 Task: Create Issue Issue0000000153 in Backlog  in Scrum Project Project0000000031 in Jira. Create Issue Issue0000000154 in Backlog  in Scrum Project Project0000000031 in Jira. Create Issue Issue0000000155 in Backlog  in Scrum Project Project0000000031 in Jira. Create Issue Issue0000000156 in Backlog  in Scrum Project Project0000000032 in Jira. Create Issue Issue0000000157 in Backlog  in Scrum Project Project0000000032 in Jira
Action: Mouse moved to (320, 124)
Screenshot: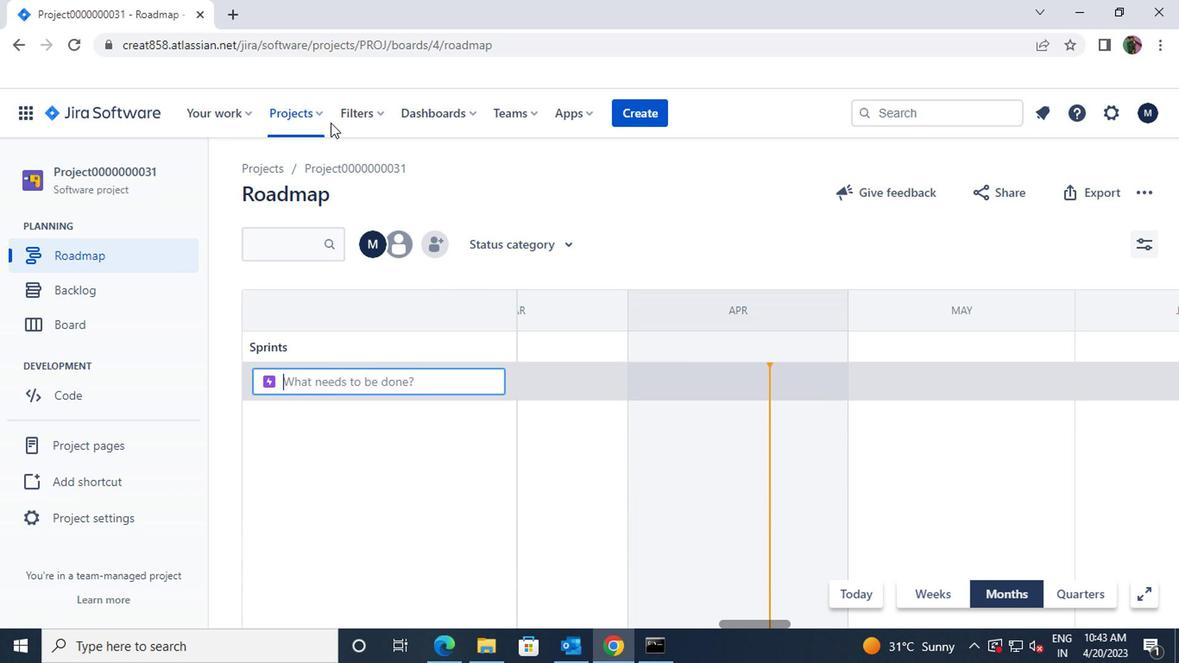 
Action: Mouse pressed left at (320, 124)
Screenshot: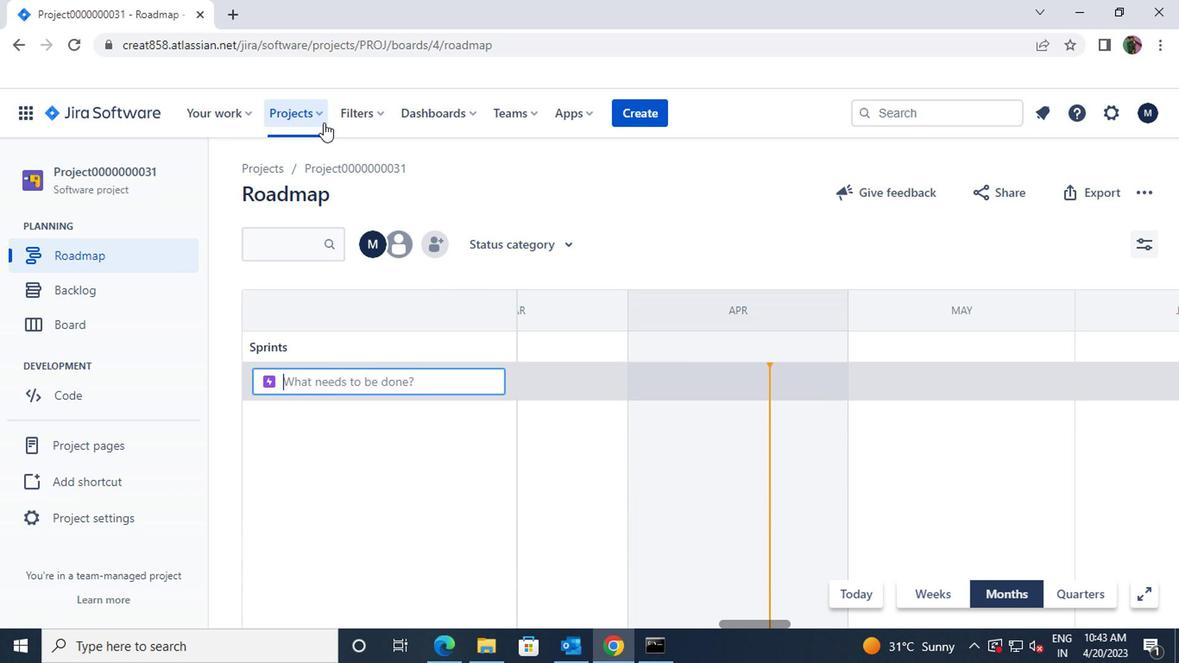 
Action: Mouse moved to (317, 184)
Screenshot: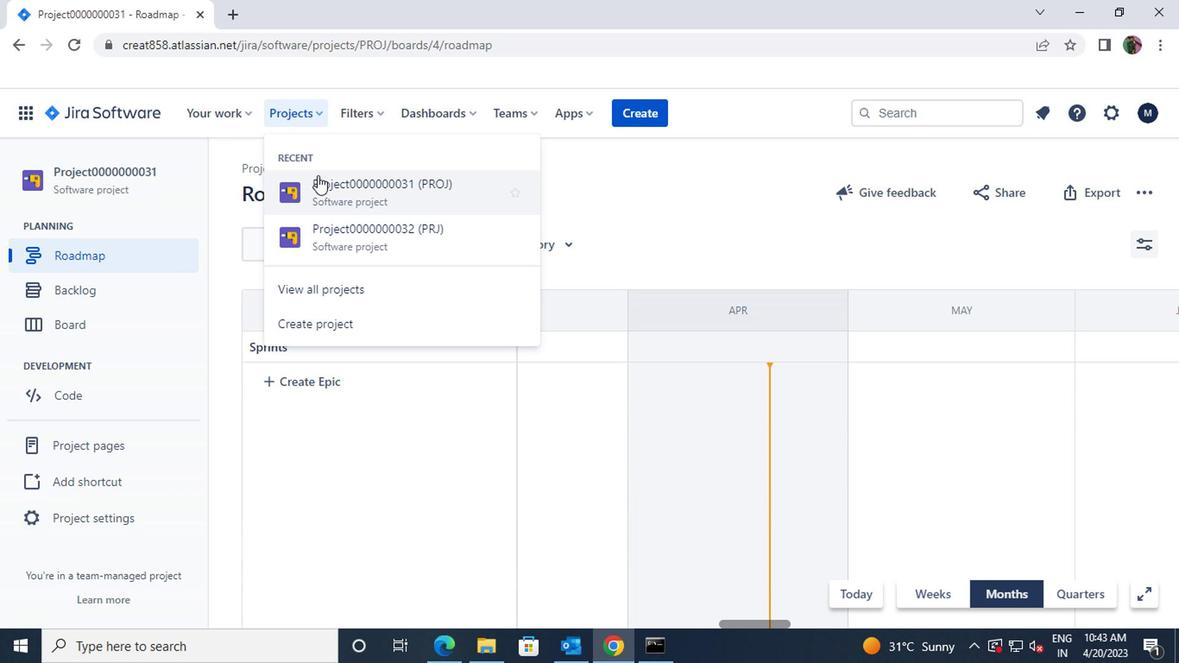 
Action: Mouse pressed left at (317, 184)
Screenshot: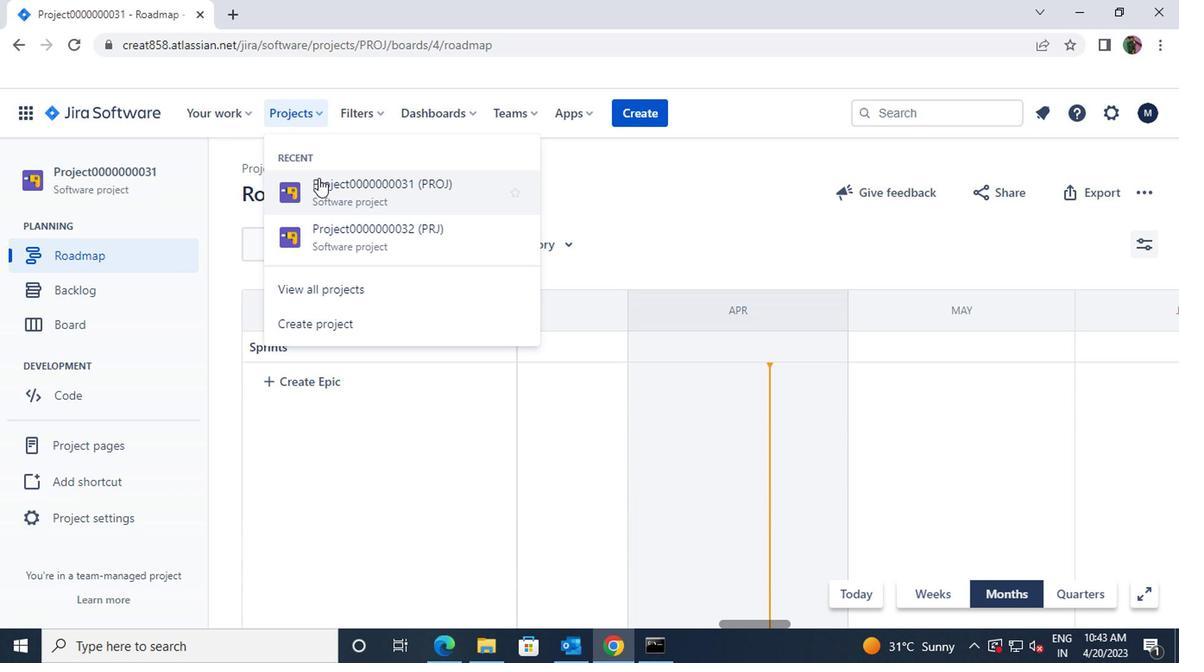 
Action: Mouse moved to (94, 291)
Screenshot: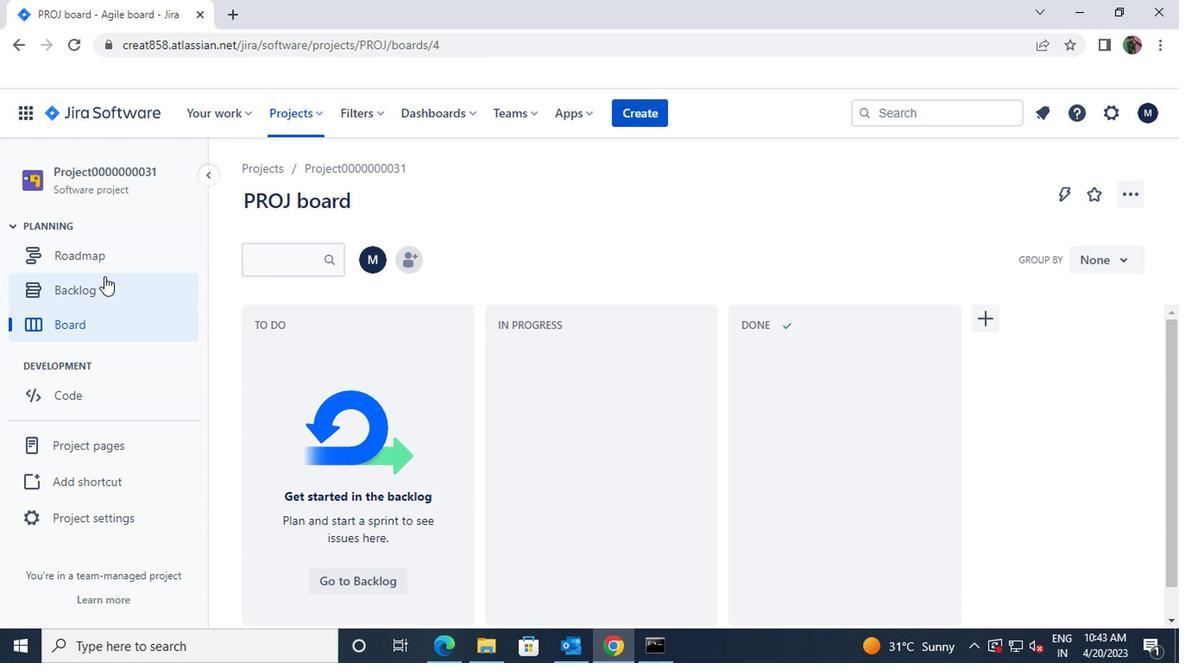 
Action: Mouse pressed left at (94, 291)
Screenshot: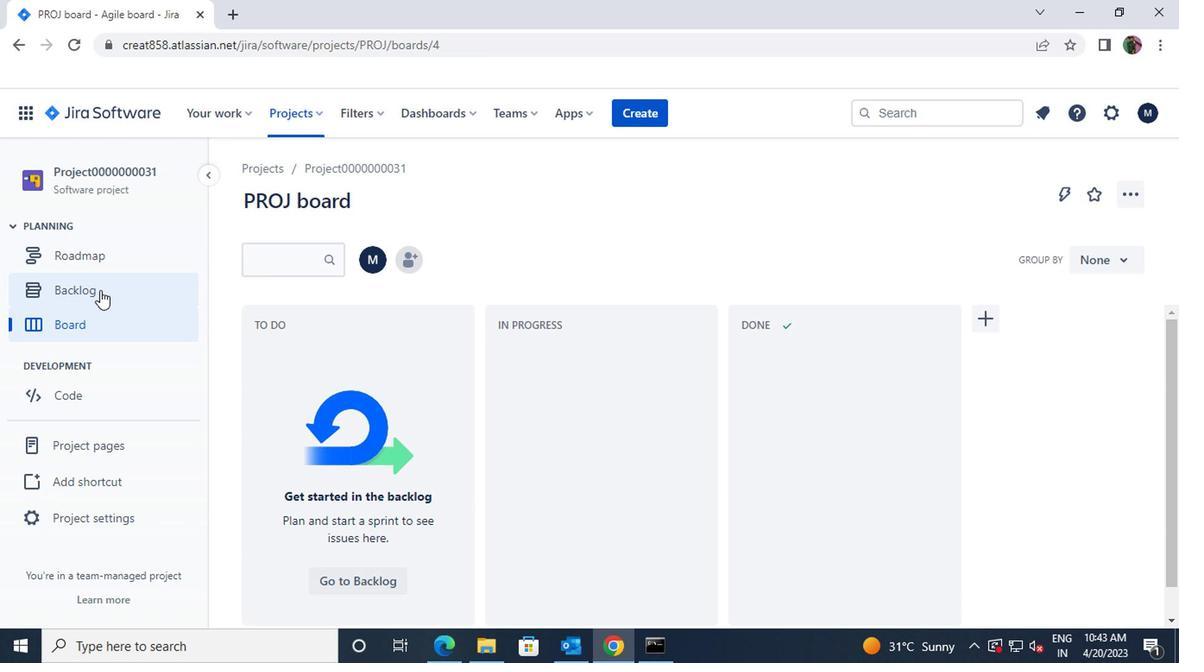 
Action: Mouse moved to (304, 498)
Screenshot: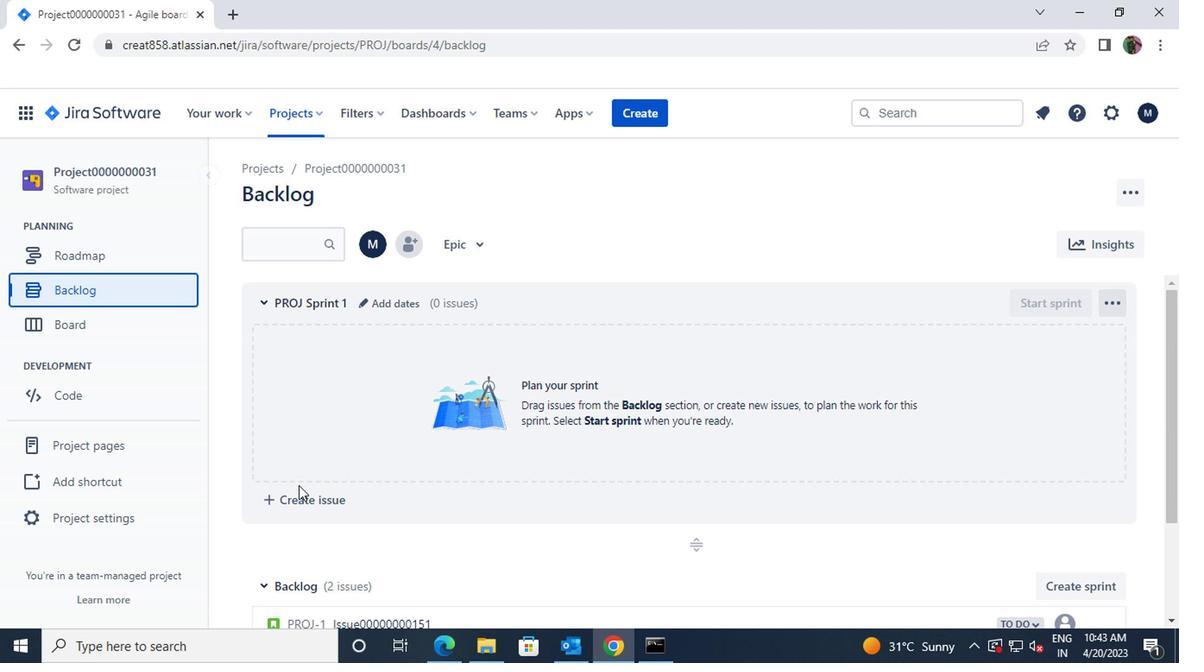 
Action: Mouse pressed left at (304, 498)
Screenshot: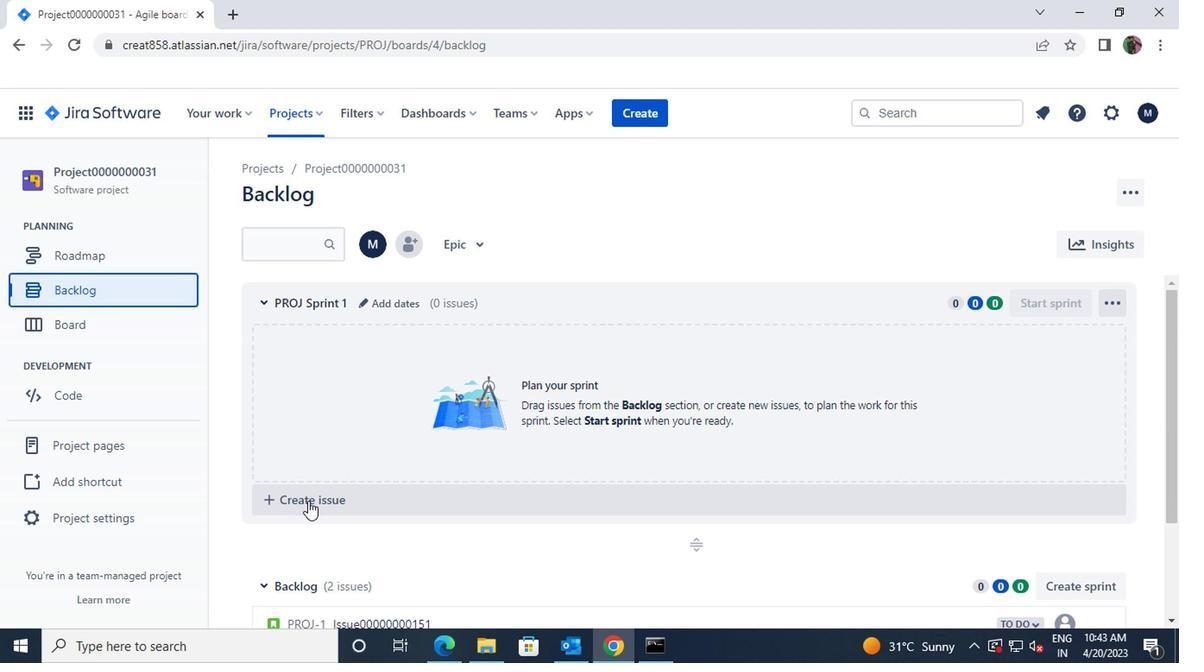 
Action: Mouse moved to (304, 498)
Screenshot: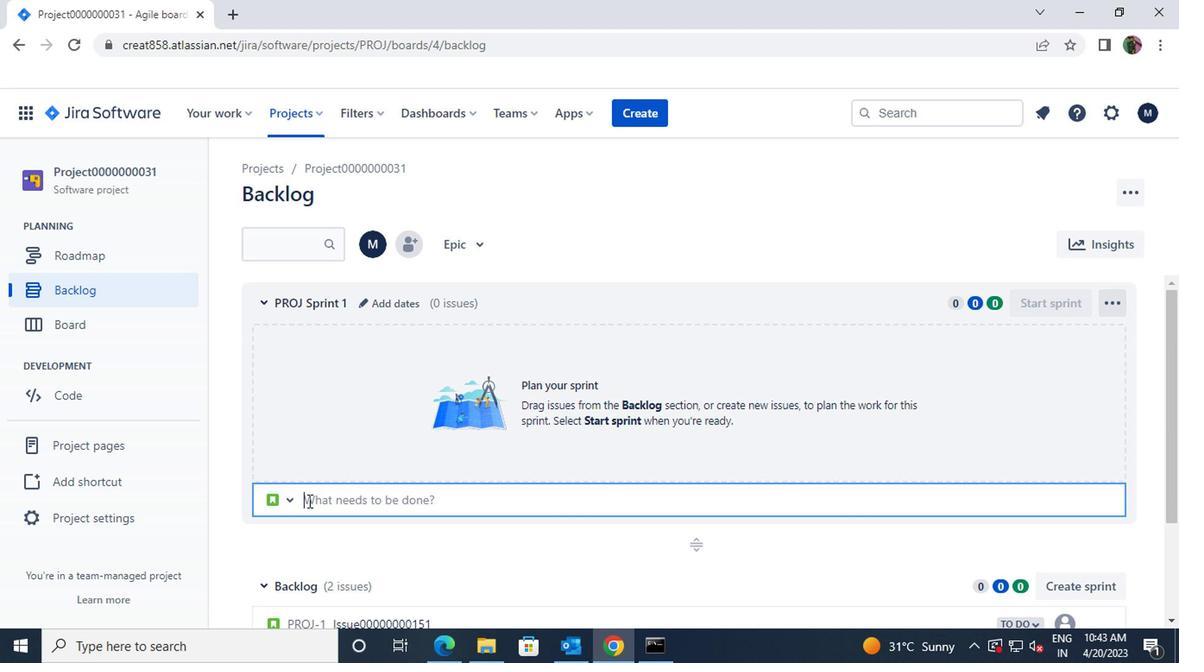 
Action: Key pressed <Key.shift>ISSUE000000000153<Key.enter>
Screenshot: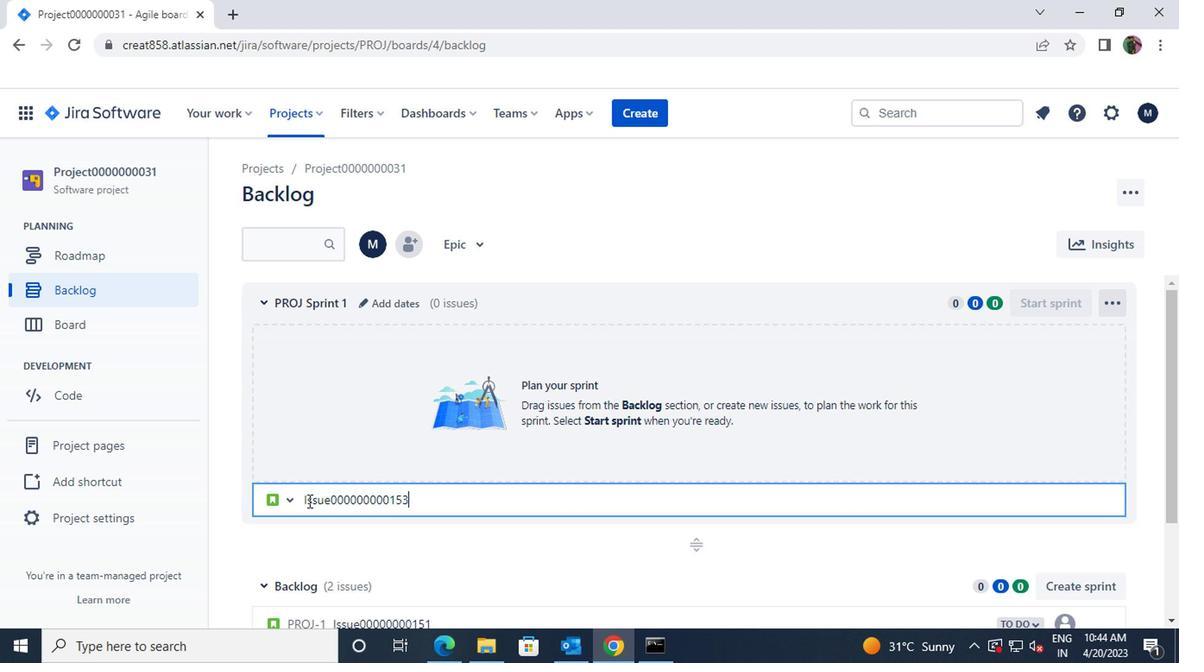 
Action: Mouse moved to (307, 372)
Screenshot: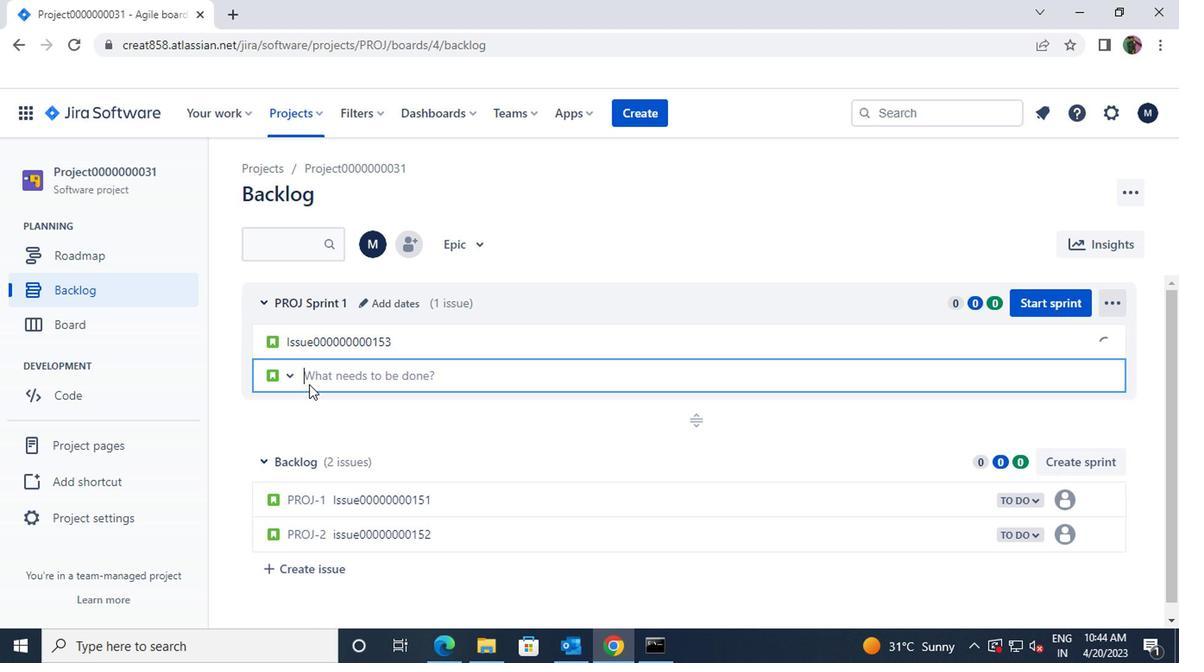 
Action: Mouse pressed left at (307, 372)
Screenshot: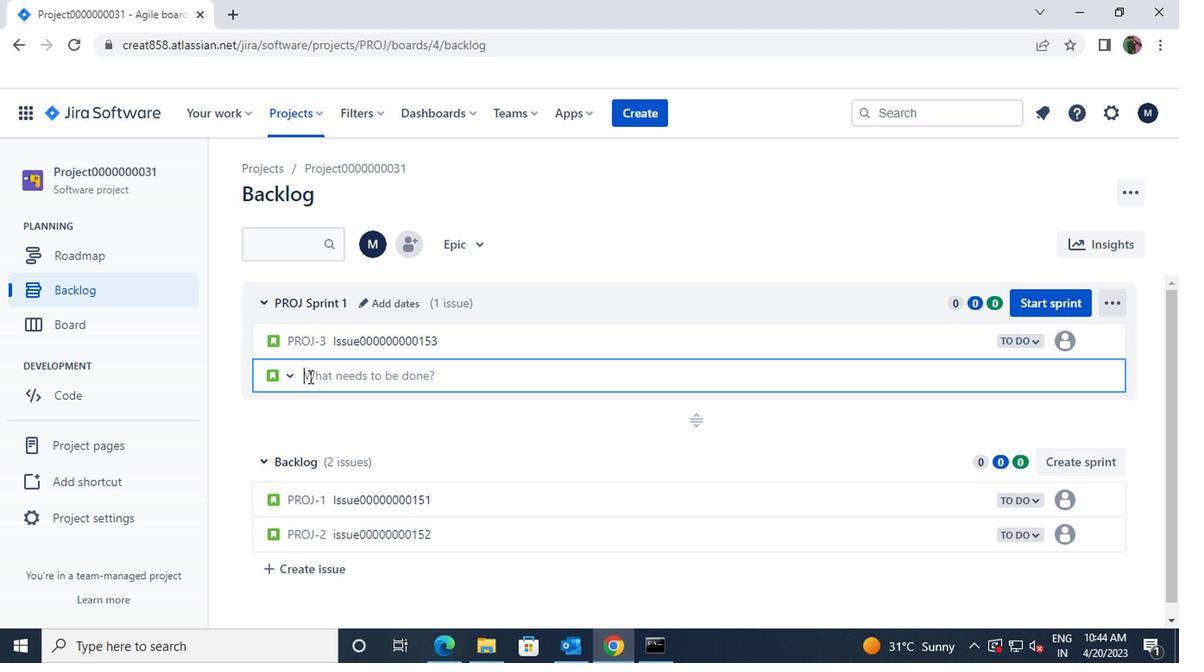 
Action: Key pressed <Key.shift>ISSUE00000000154<Key.enter><Key.shift>ISSUE00000000155<Key.enter>
Screenshot: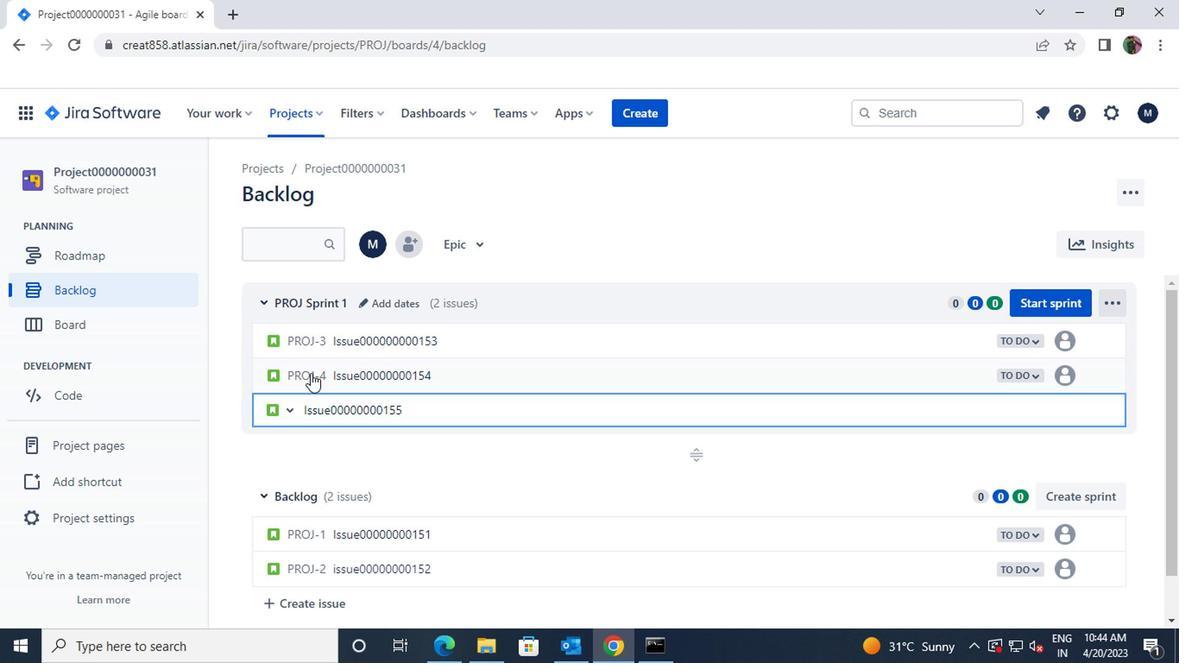 
Action: Mouse moved to (310, 118)
Screenshot: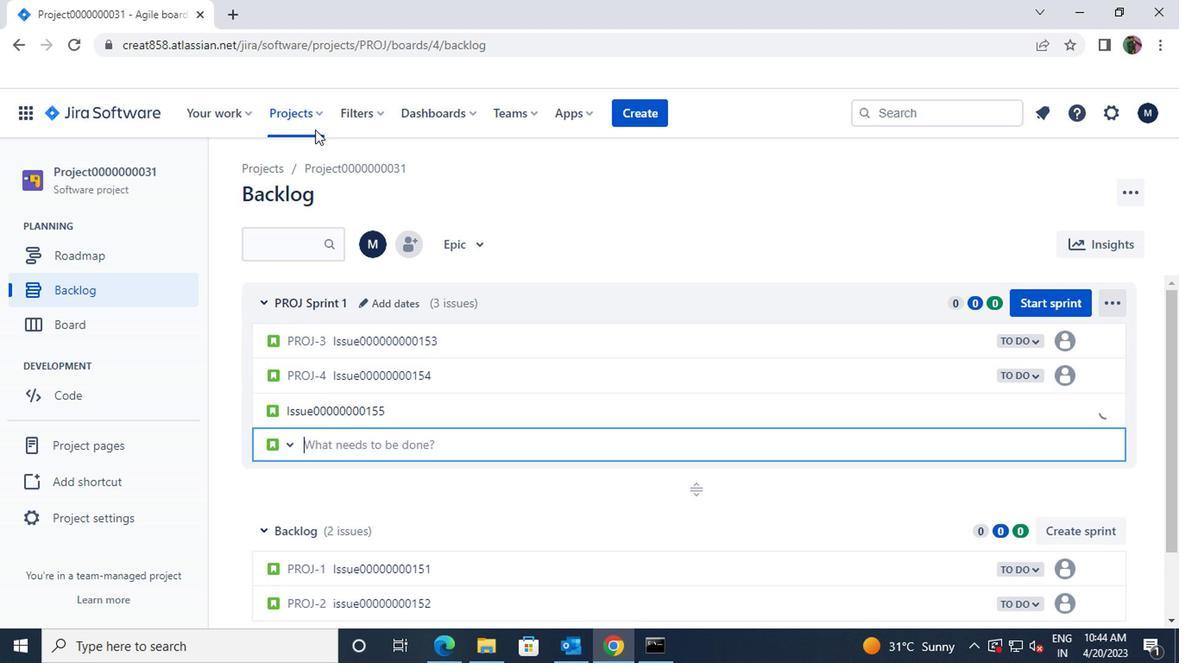 
Action: Mouse pressed left at (310, 118)
Screenshot: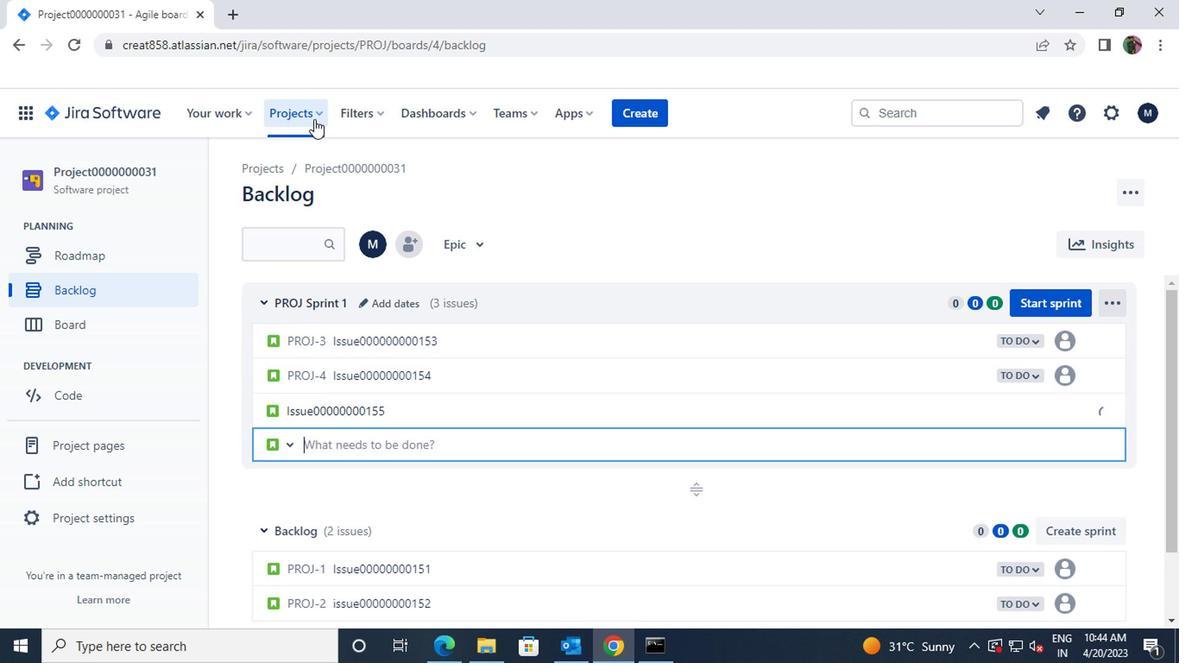 
Action: Mouse moved to (334, 218)
Screenshot: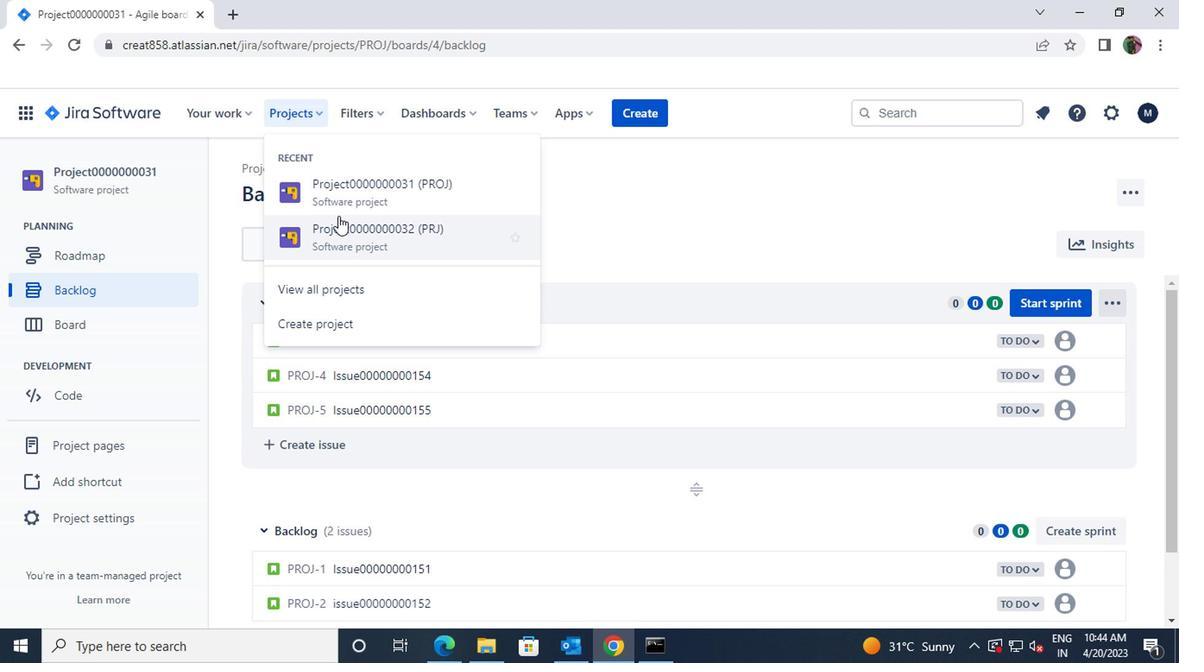 
Action: Mouse pressed left at (334, 218)
Screenshot: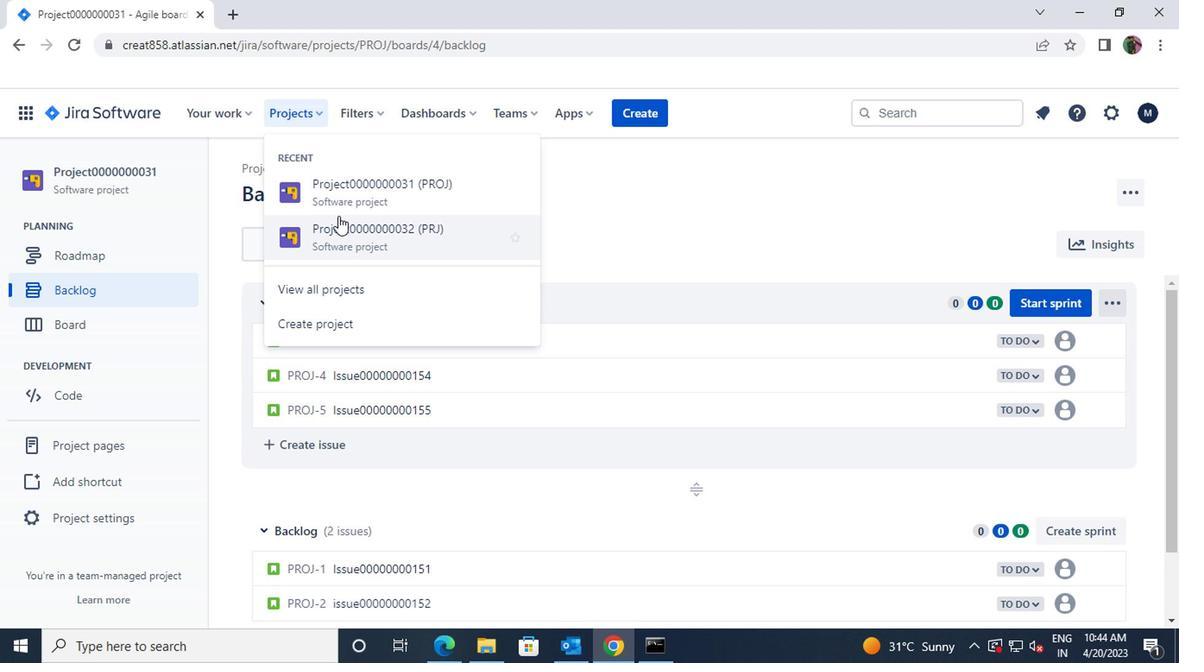 
Action: Mouse moved to (84, 291)
Screenshot: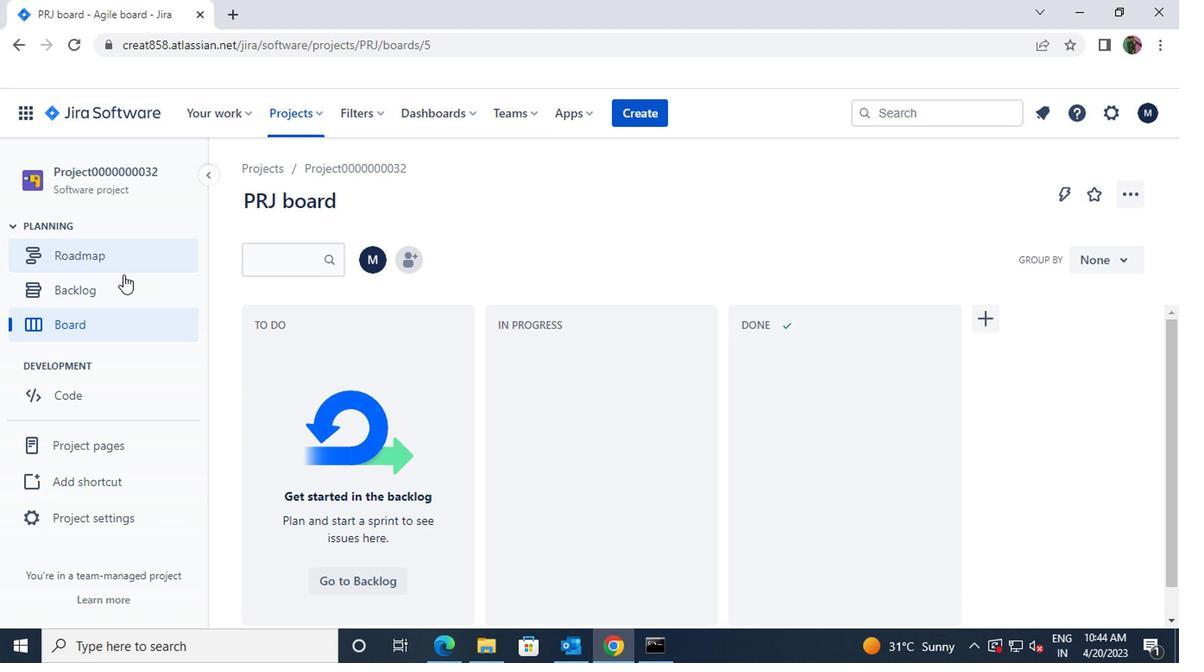 
Action: Mouse pressed left at (84, 291)
Screenshot: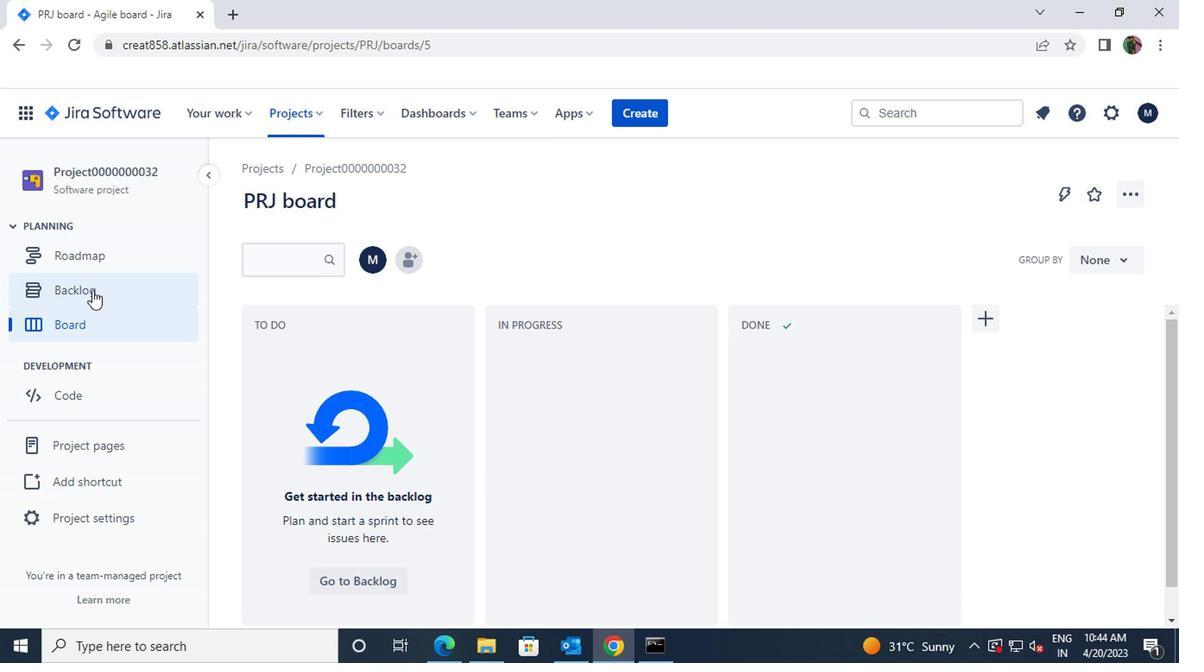 
Action: Mouse moved to (293, 497)
Screenshot: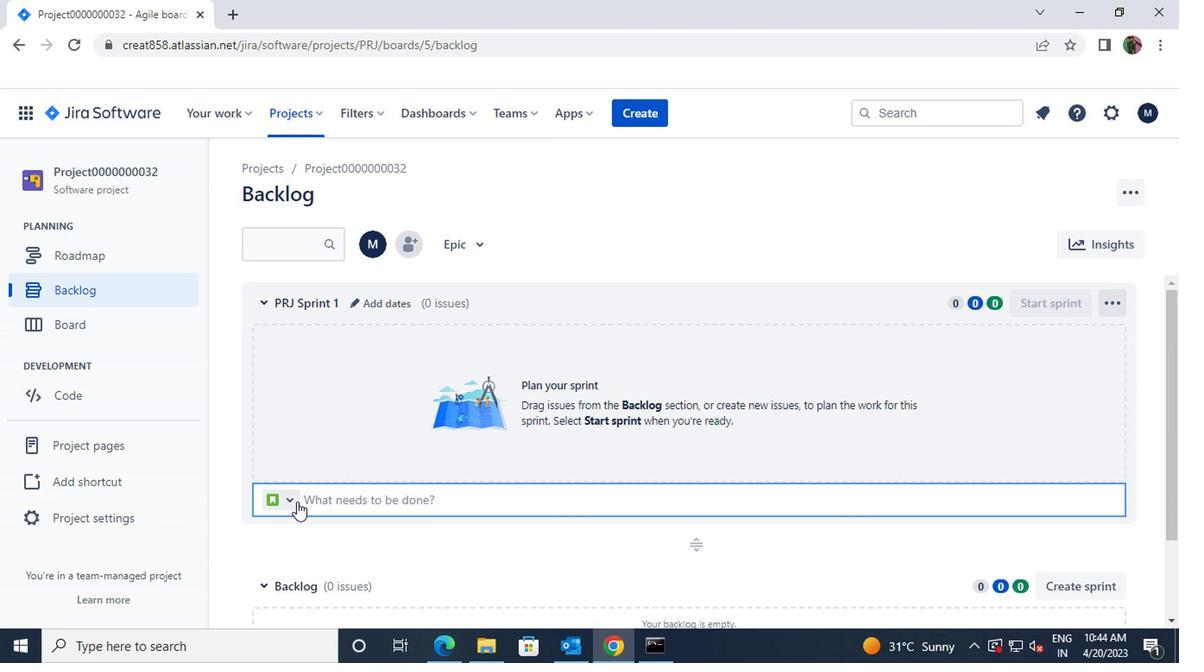 
Action: Mouse scrolled (293, 495) with delta (0, -1)
Screenshot: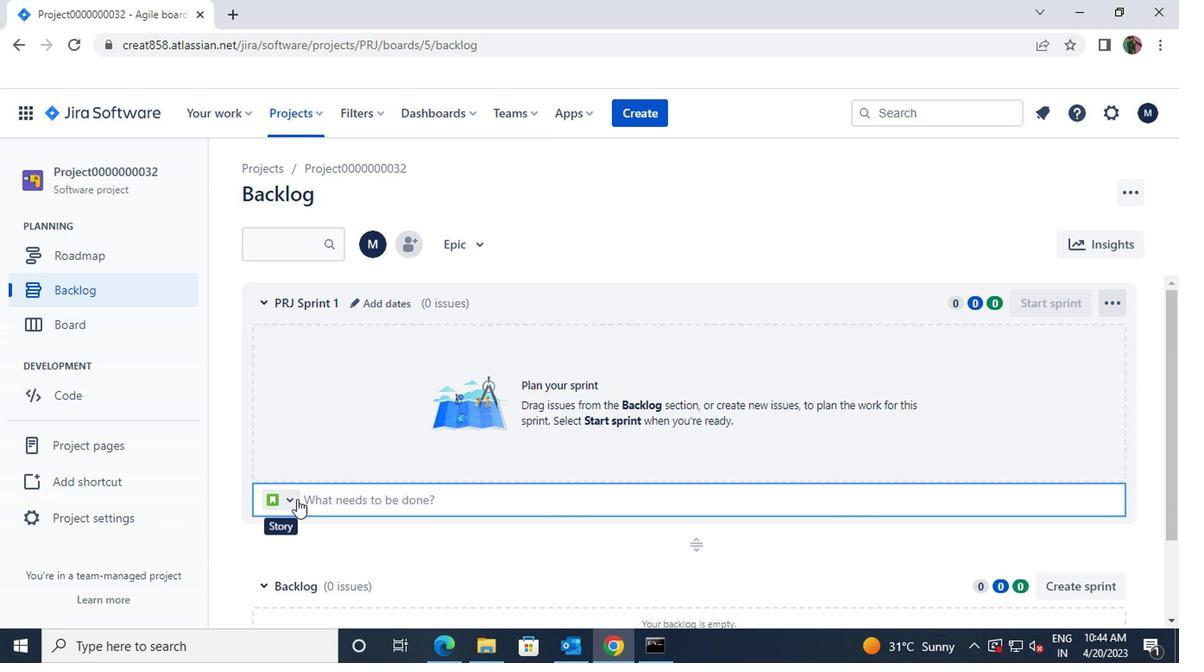 
Action: Mouse scrolled (293, 495) with delta (0, -1)
Screenshot: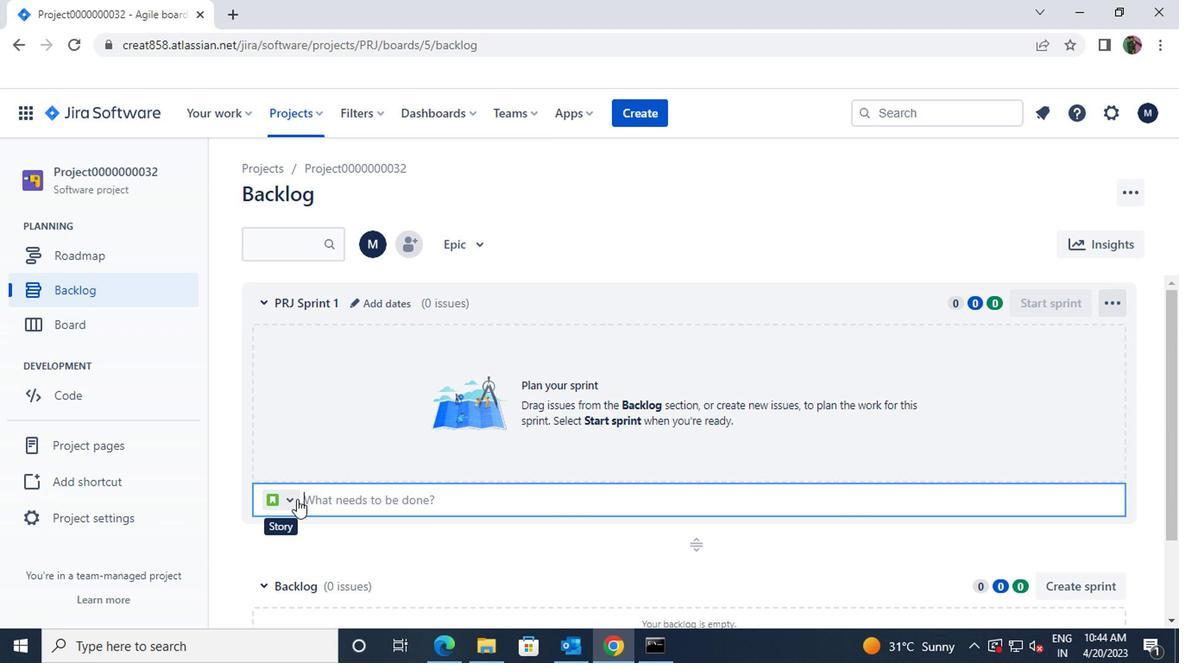 
Action: Mouse moved to (291, 554)
Screenshot: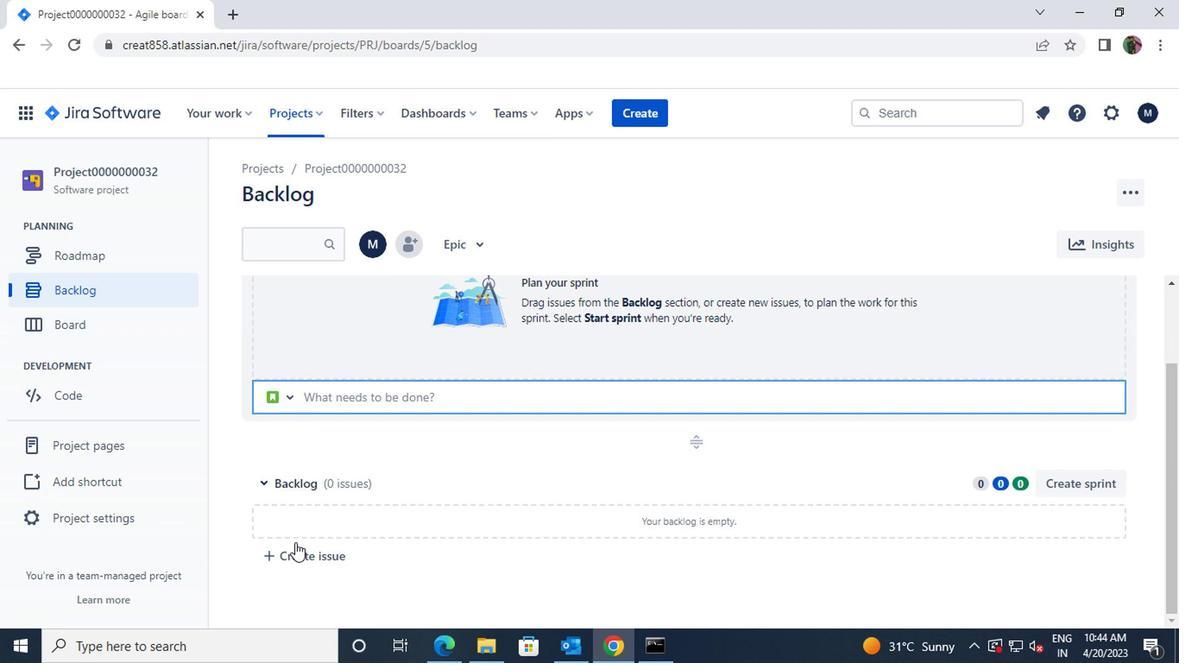 
Action: Mouse pressed left at (291, 554)
Screenshot: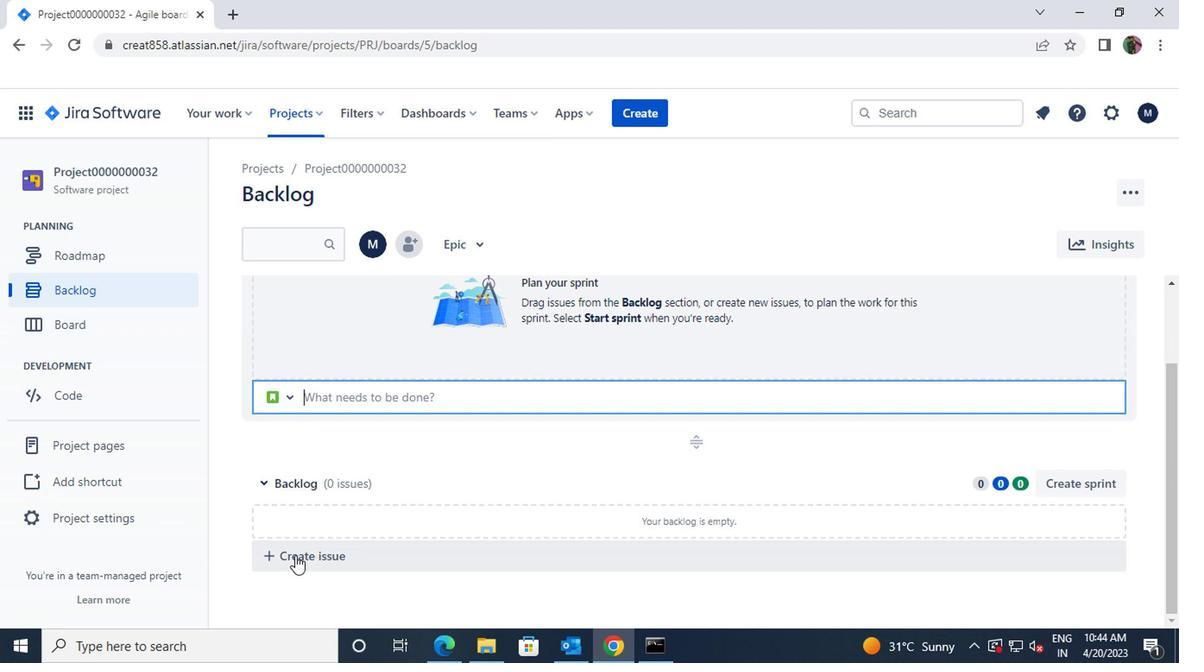 
Action: Mouse moved to (296, 546)
Screenshot: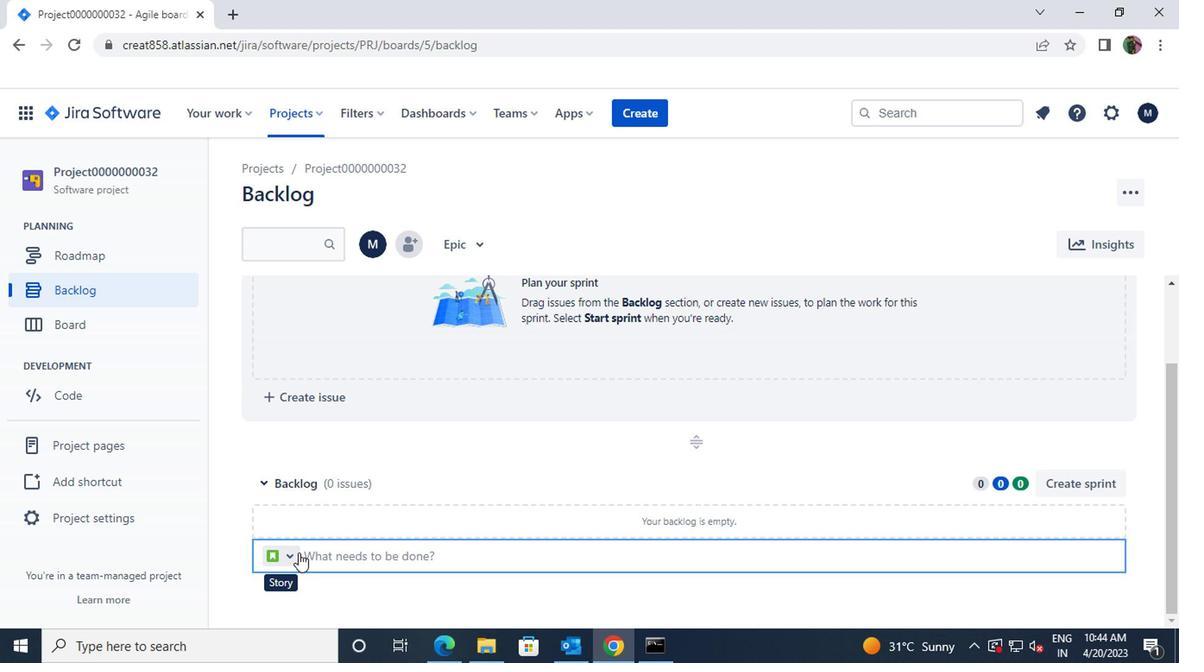 
Action: Mouse pressed left at (296, 546)
Screenshot: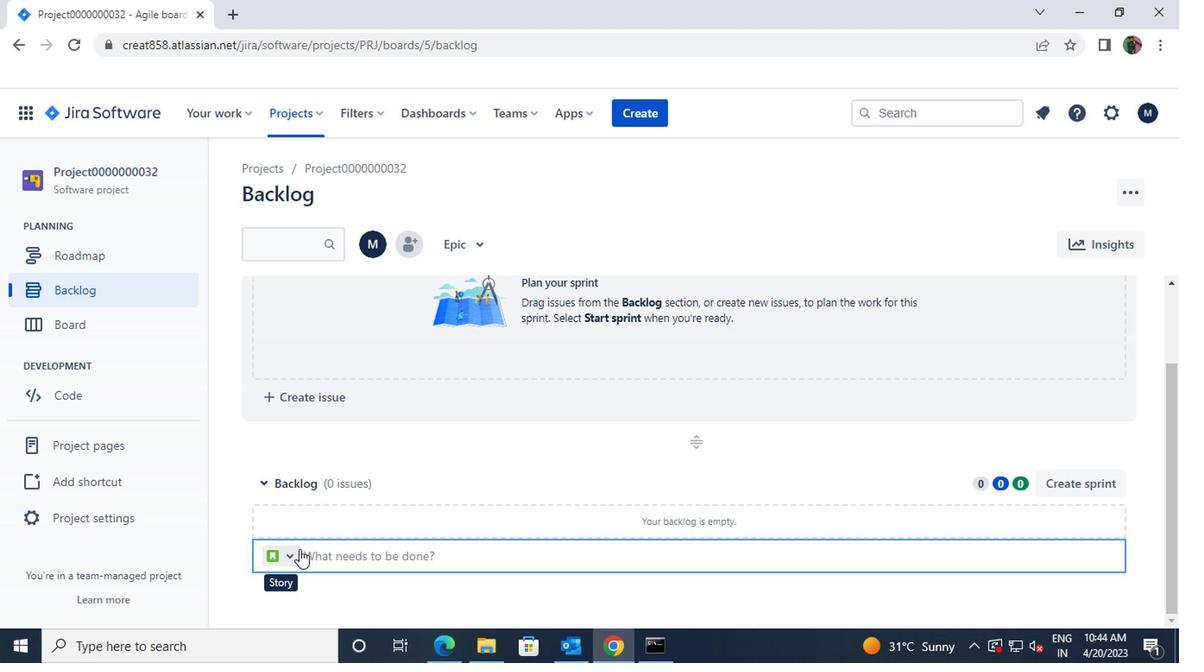 
Action: Mouse moved to (307, 390)
Screenshot: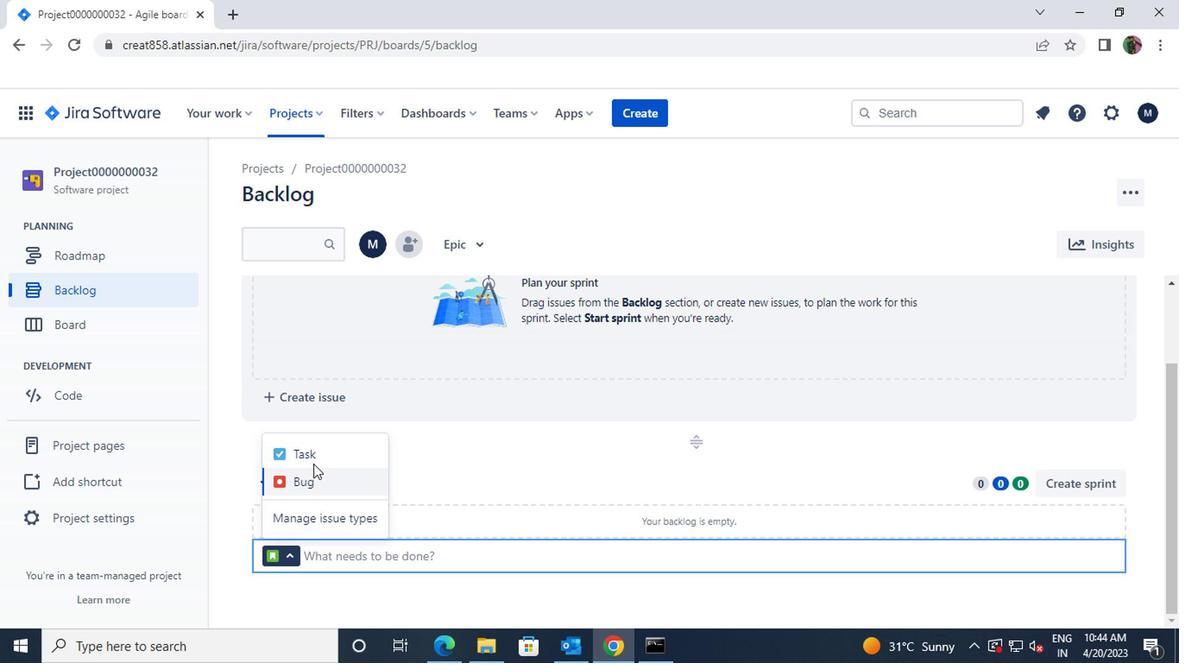 
Action: Mouse pressed left at (307, 390)
Screenshot: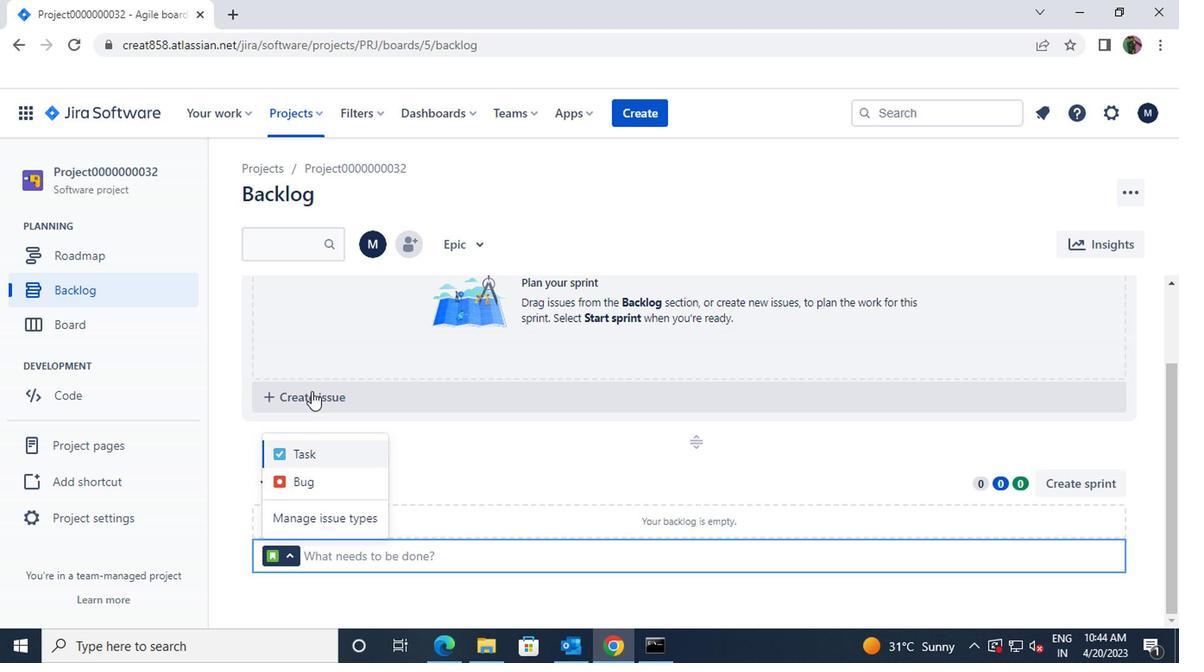 
Action: Key pressed <Key.shift>ISSUE00000000156<Key.enter><Key.shift>ISSUE00000000157<Key.enter>
Screenshot: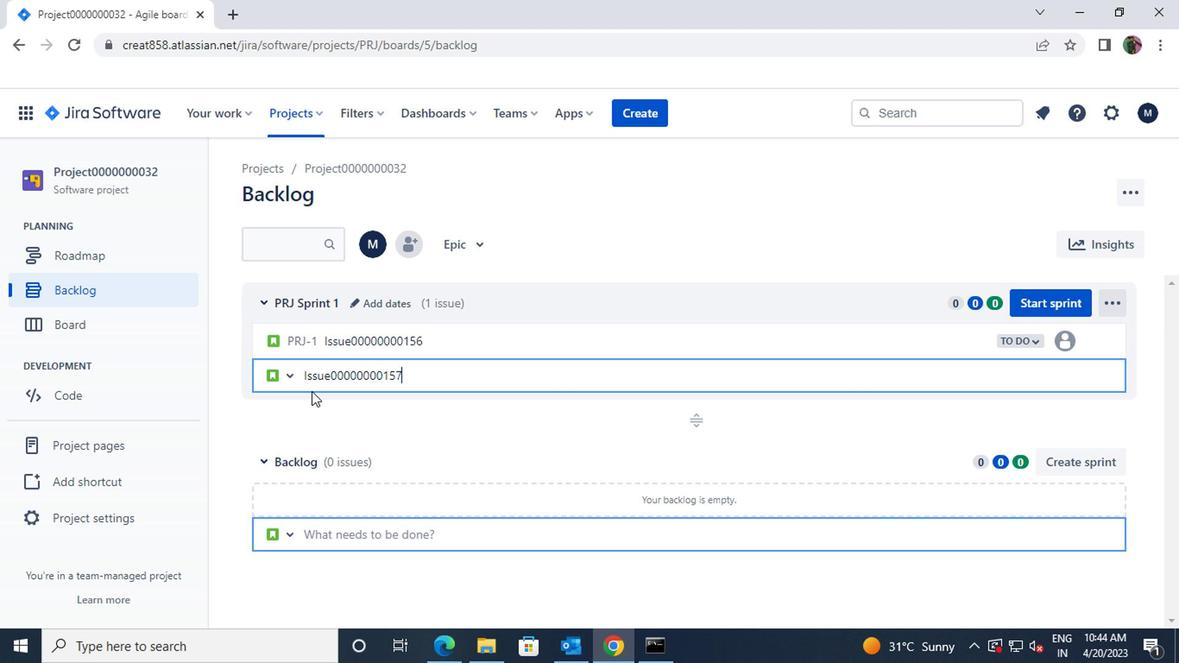 
